 Task: Add Betty Buzz Ginger Beer 4 Pack to the cart.
Action: Mouse moved to (40, 279)
Screenshot: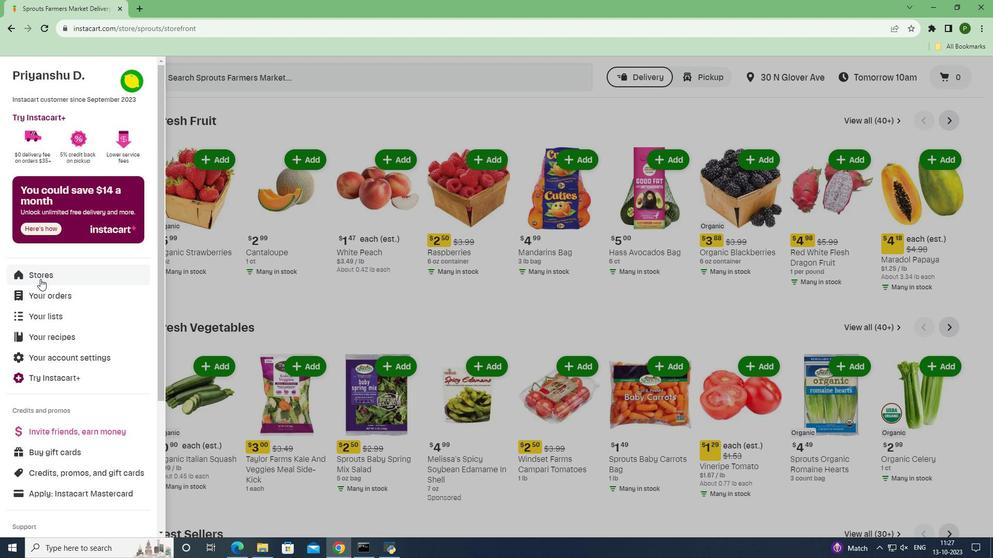 
Action: Mouse pressed left at (40, 279)
Screenshot: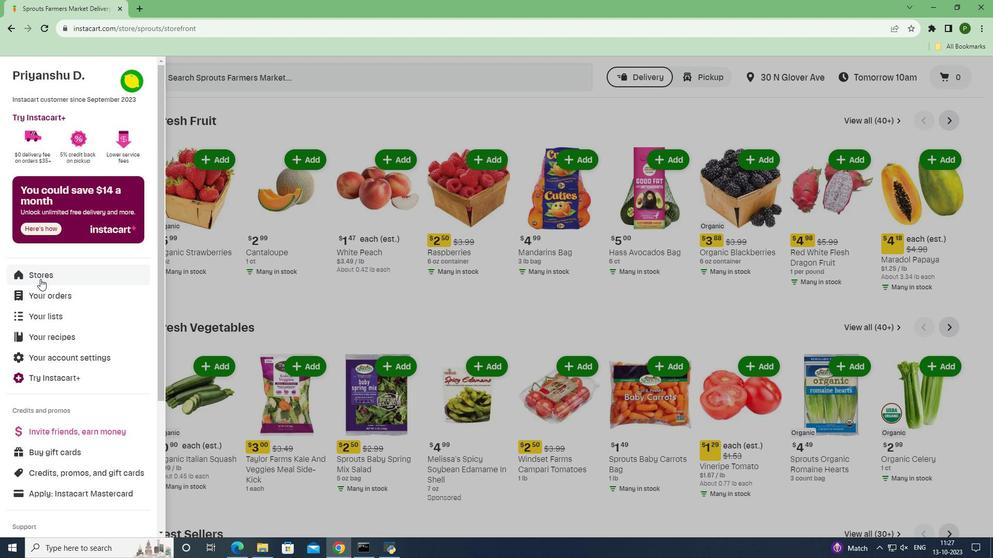 
Action: Mouse moved to (232, 122)
Screenshot: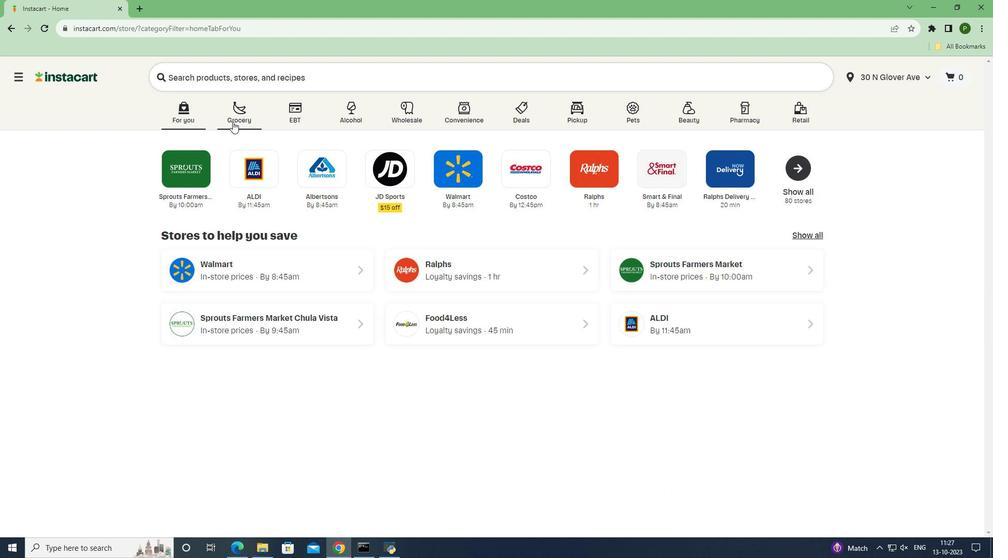 
Action: Mouse pressed left at (232, 122)
Screenshot: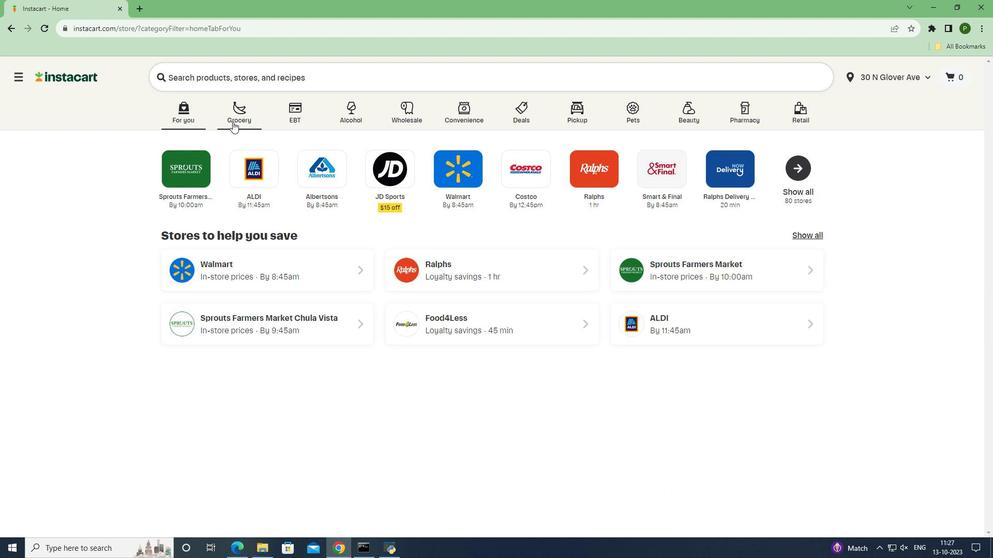 
Action: Mouse moved to (652, 254)
Screenshot: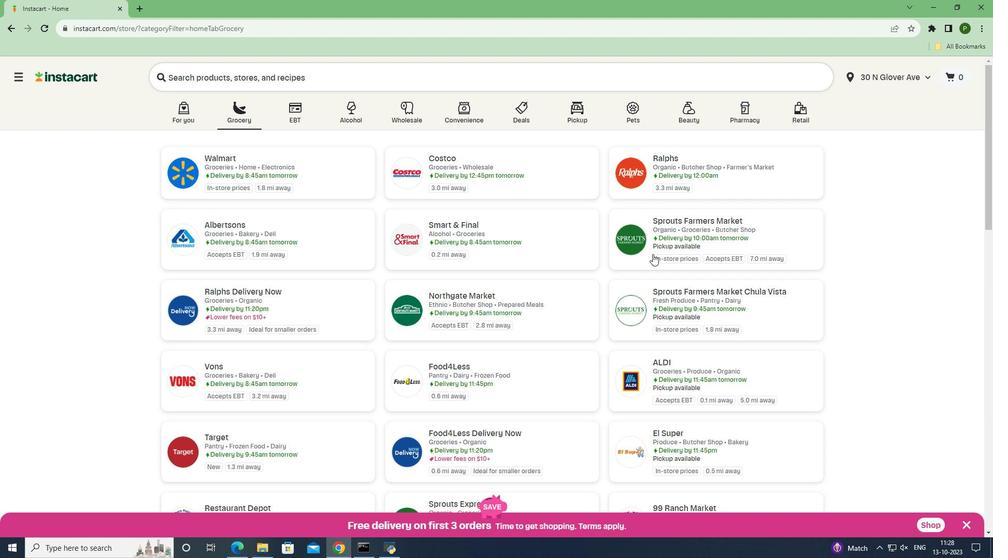 
Action: Mouse pressed left at (652, 254)
Screenshot: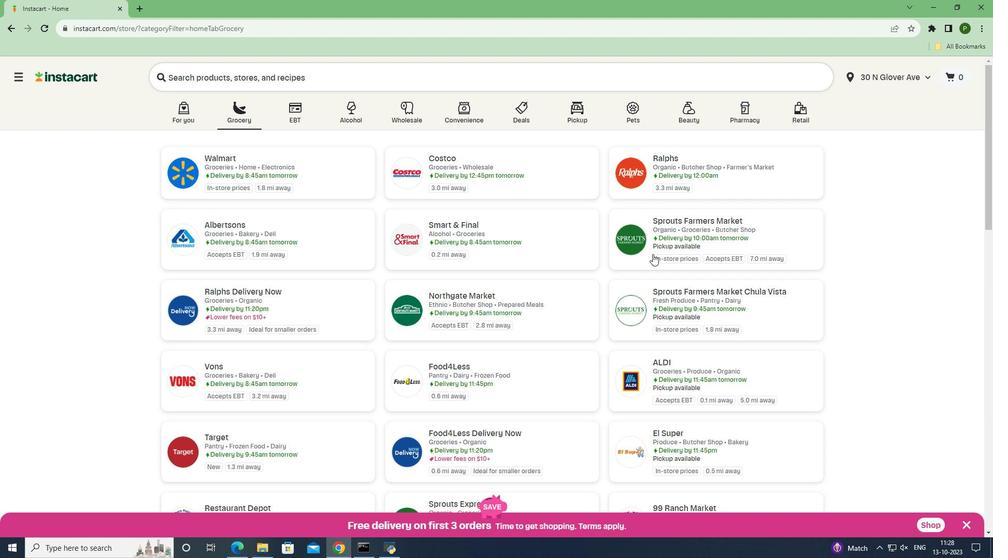 
Action: Mouse moved to (38, 351)
Screenshot: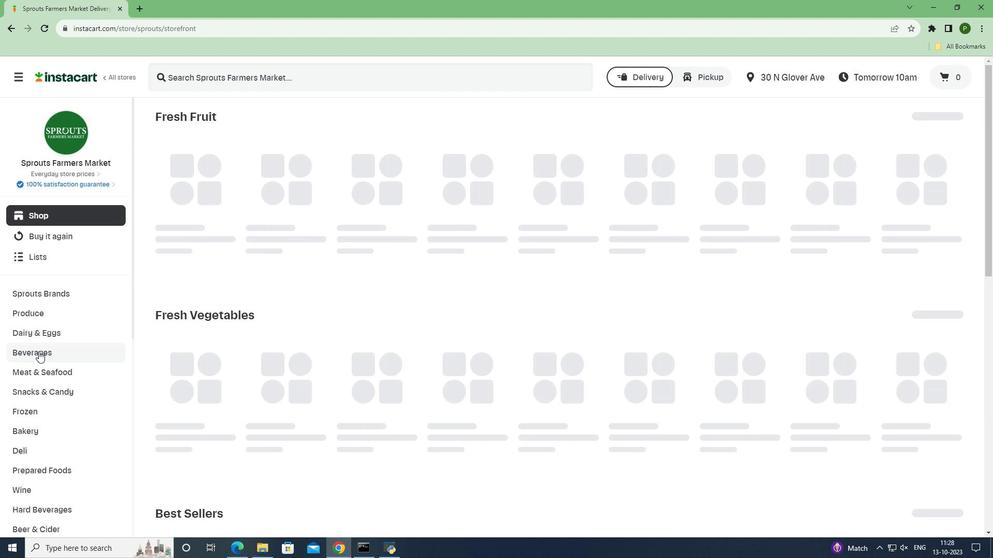 
Action: Mouse pressed left at (38, 351)
Screenshot: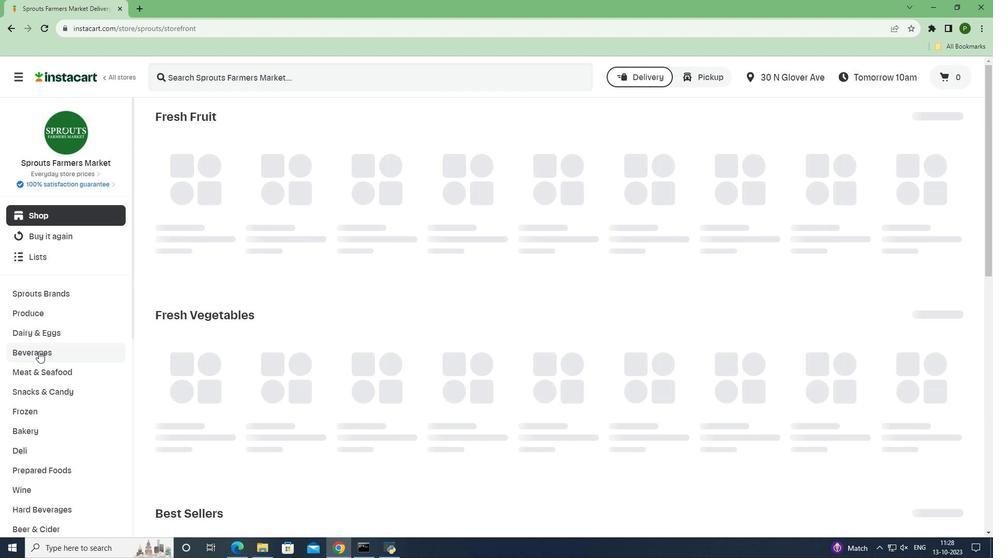 
Action: Mouse moved to (782, 143)
Screenshot: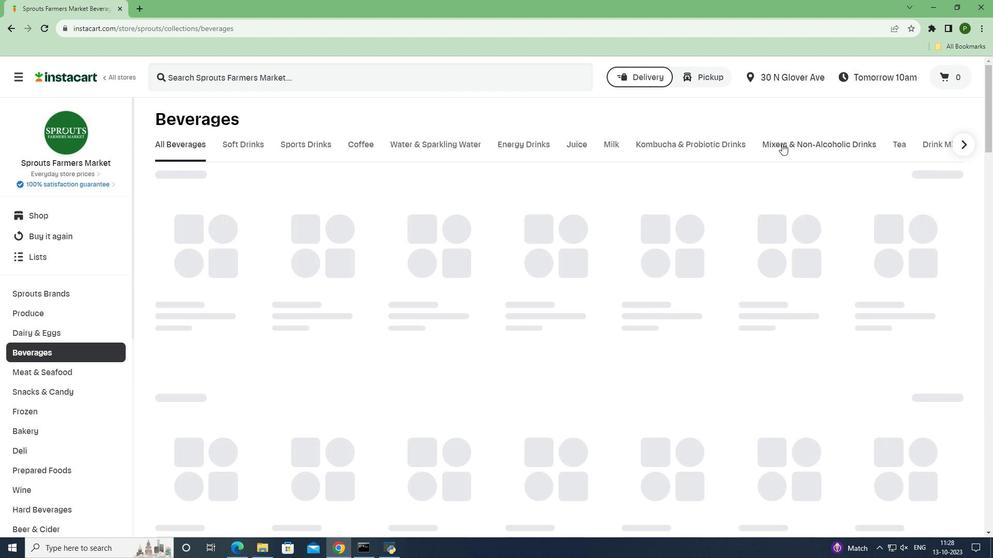 
Action: Mouse pressed left at (782, 143)
Screenshot: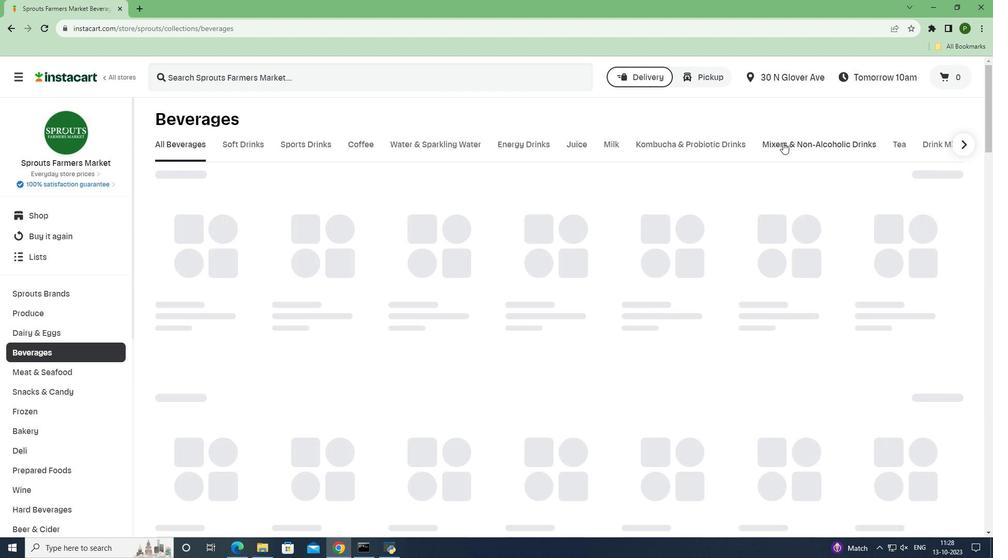 
Action: Mouse moved to (334, 79)
Screenshot: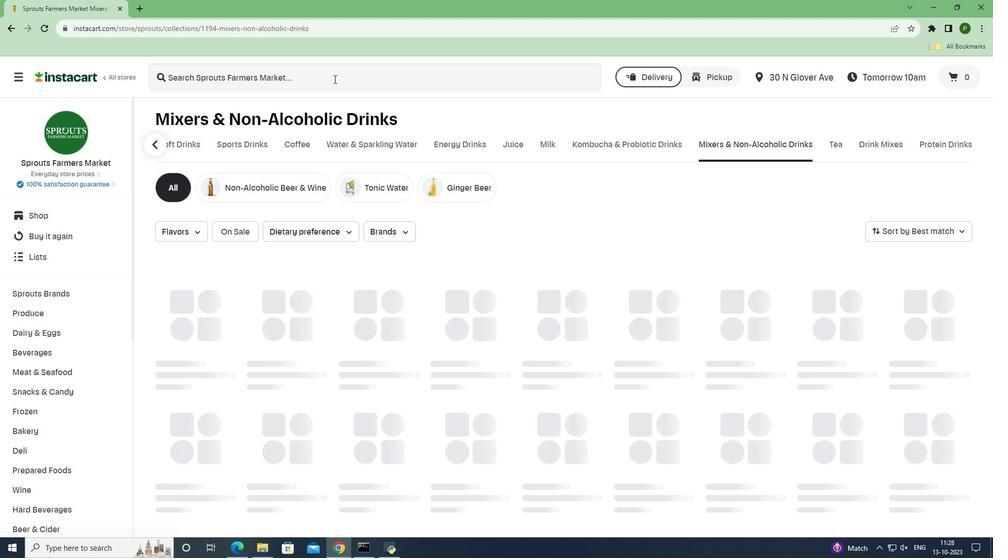 
Action: Mouse pressed left at (334, 79)
Screenshot: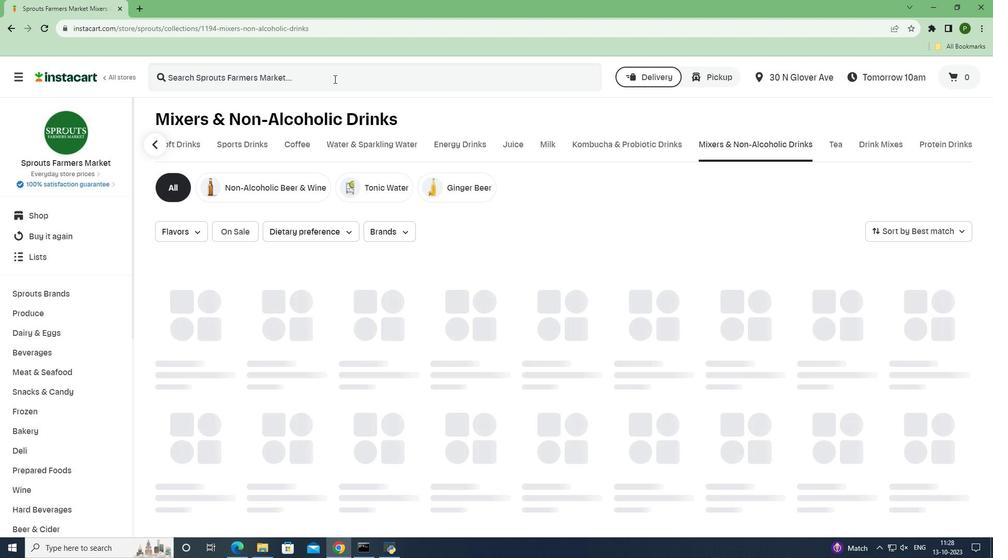 
Action: Key pressed <Key.caps_lock>B<Key.caps_lock>etty<Key.space><Key.caps_lock>B<Key.caps_lock>uzz<Key.space><Key.caps_lock>G<Key.caps_lock>inger<Key.space><Key.caps_lock>B<Key.caps_lock>eer<Key.space>4<Key.space><Key.caps_lock>P<Key.caps_lock>ack<Key.space><Key.enter>
Screenshot: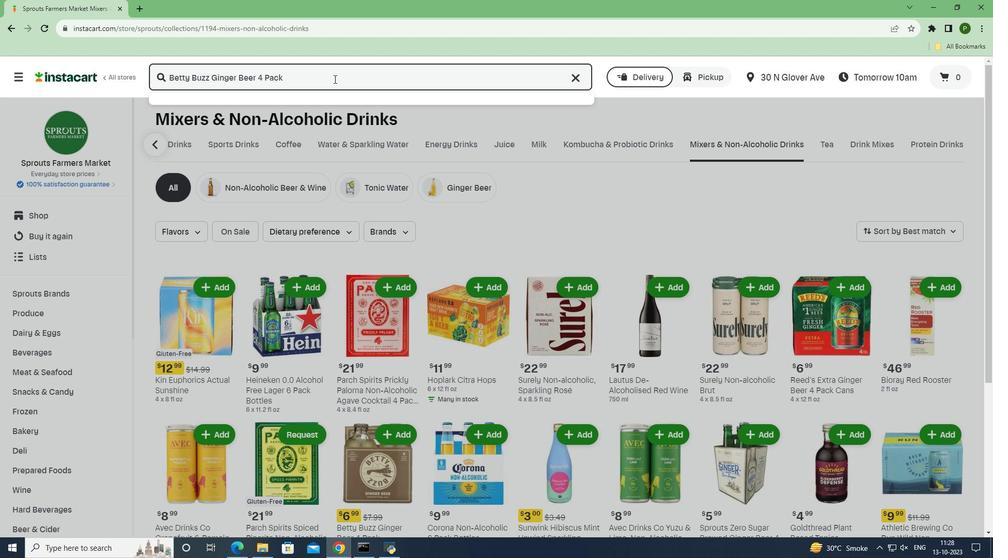 
Action: Mouse moved to (277, 185)
Screenshot: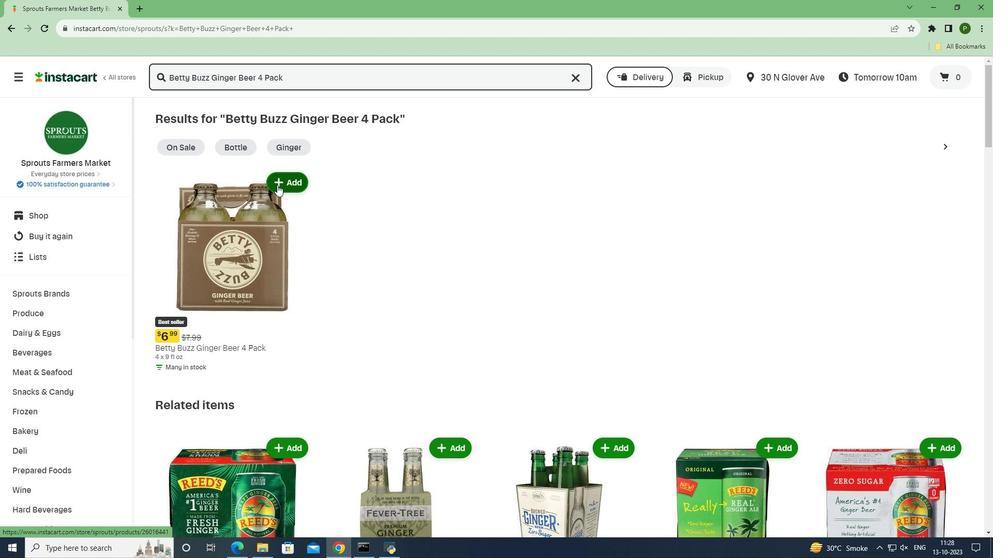 
Action: Mouse pressed left at (277, 185)
Screenshot: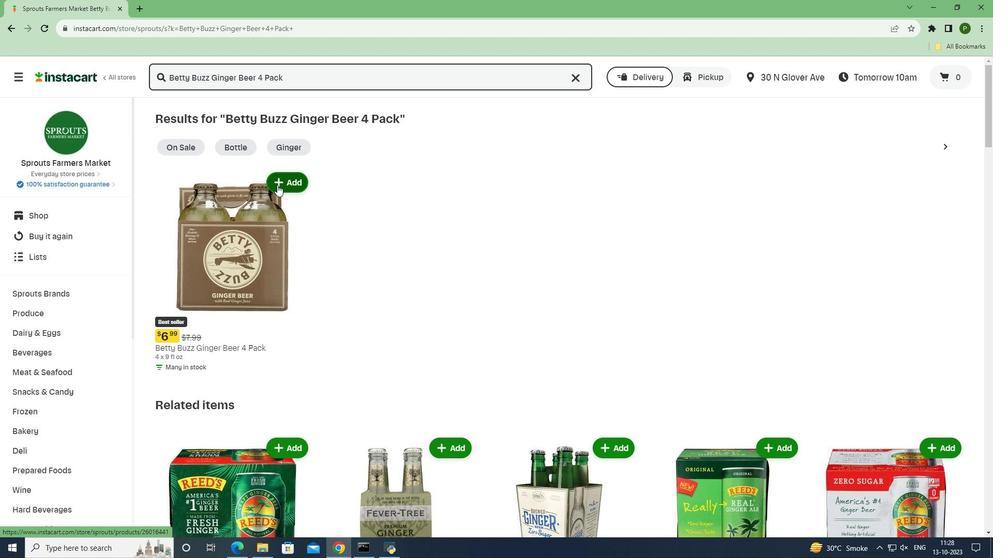 
Action: Mouse moved to (331, 248)
Screenshot: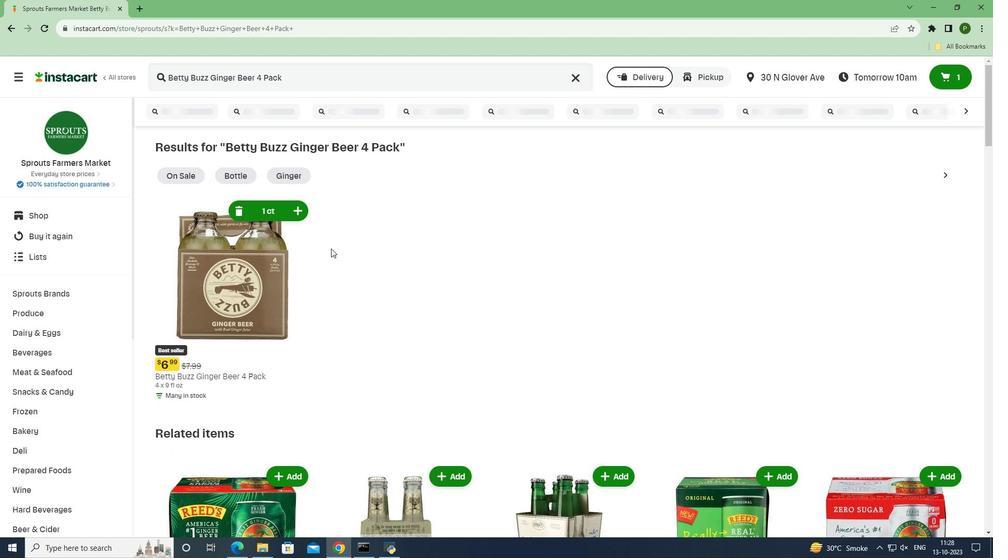 
